 Task: Plan a visit to the art museum on the 10th at 11:00 AM.
Action: Mouse moved to (107, 208)
Screenshot: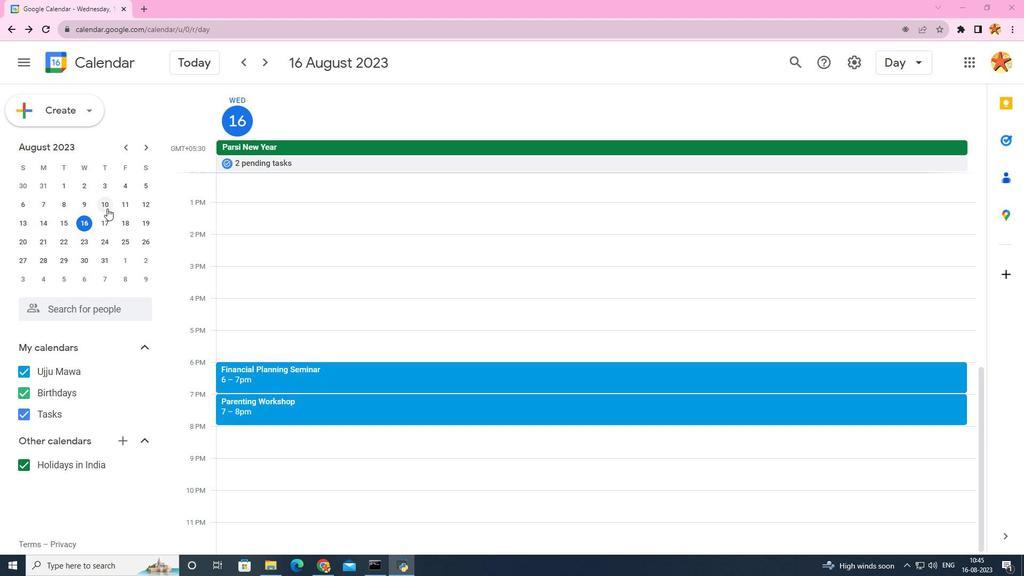
Action: Mouse pressed left at (107, 208)
Screenshot: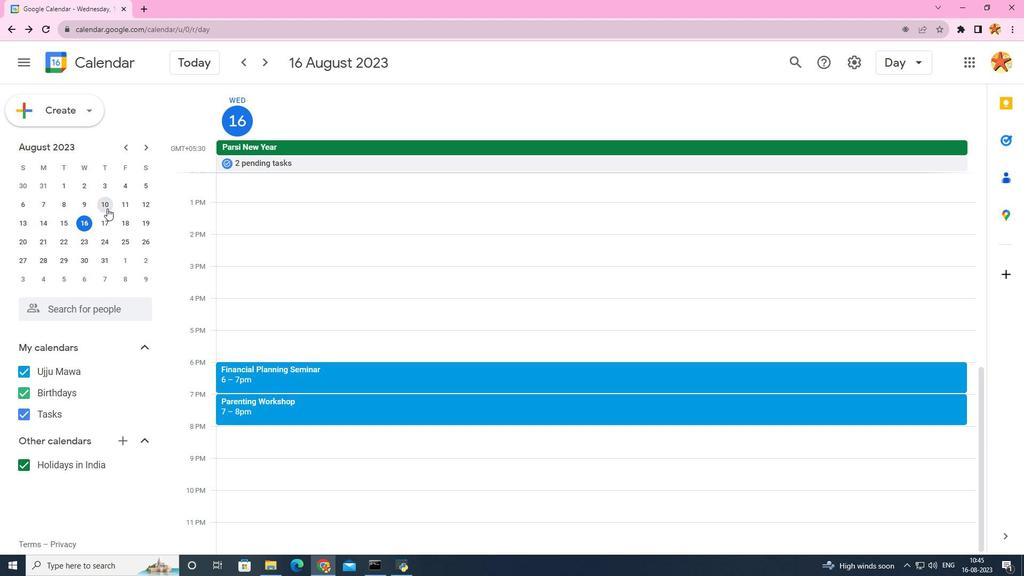 
Action: Mouse moved to (264, 208)
Screenshot: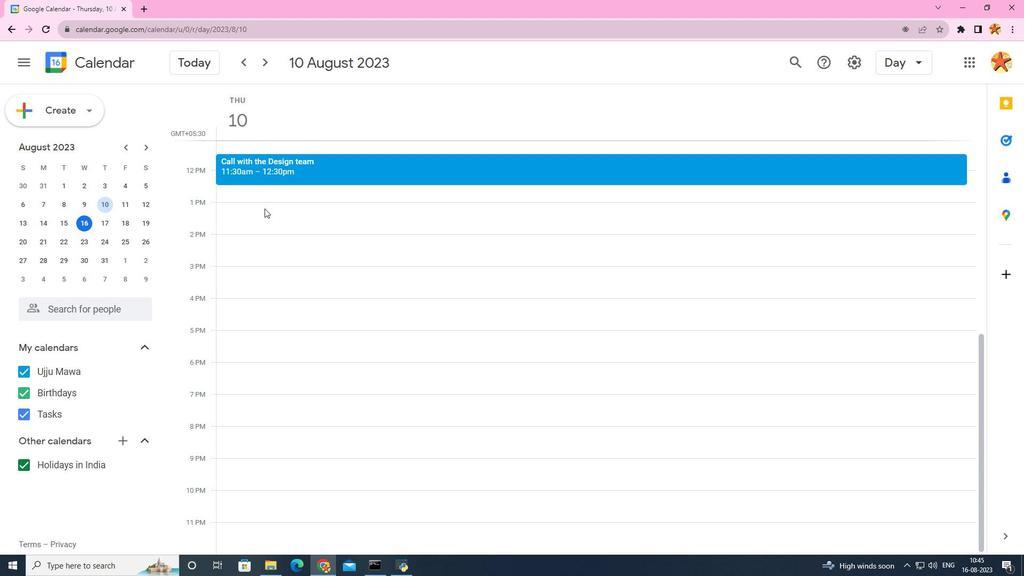 
Action: Mouse scrolled (264, 209) with delta (0, 0)
Screenshot: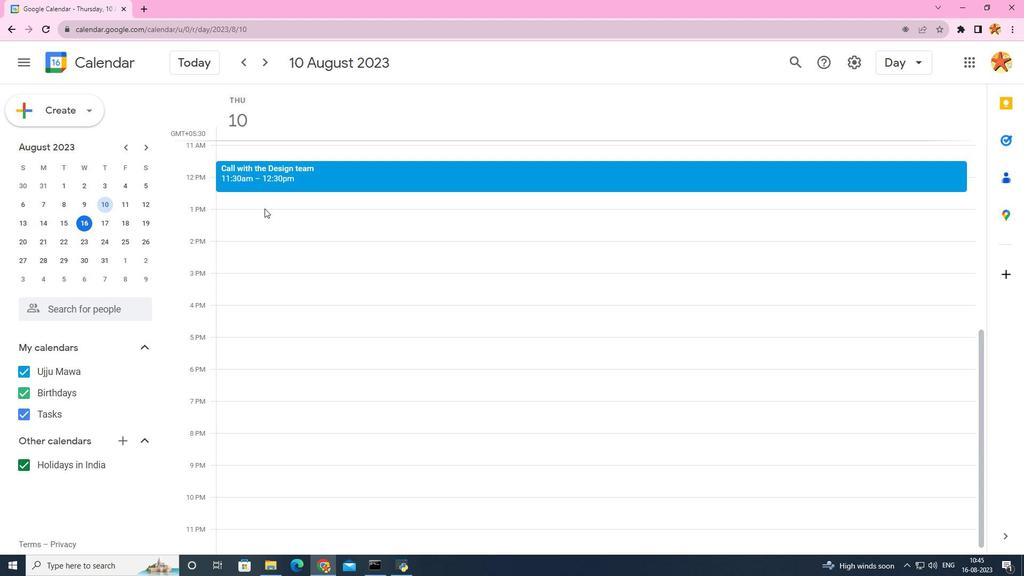 
Action: Mouse scrolled (264, 209) with delta (0, 0)
Screenshot: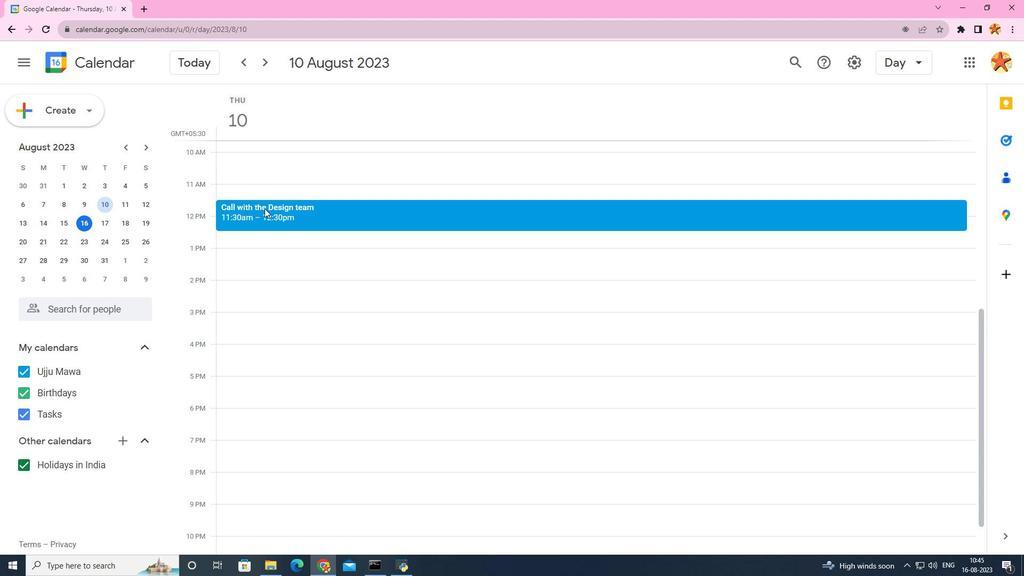 
Action: Mouse scrolled (264, 209) with delta (0, 0)
Screenshot: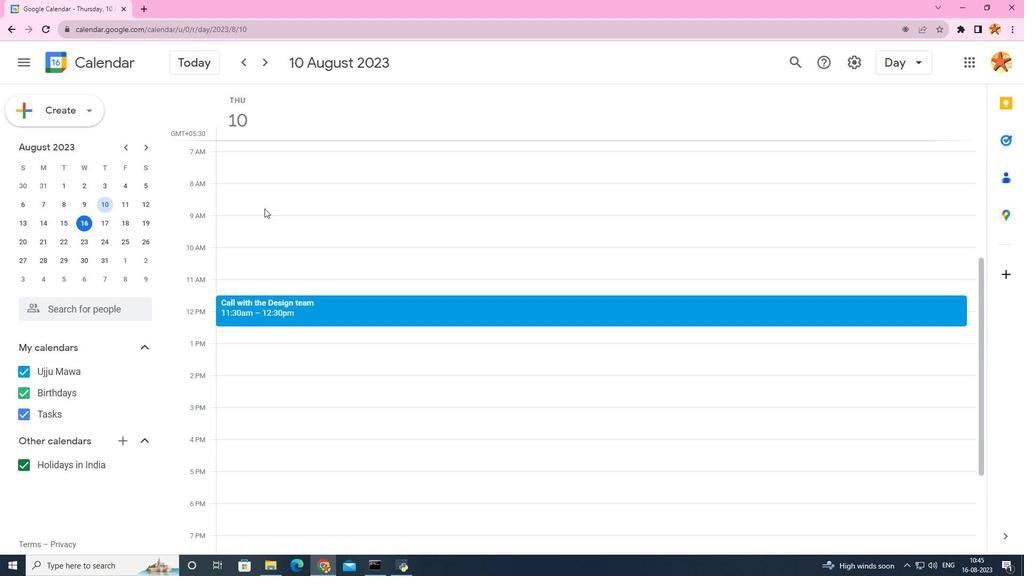 
Action: Mouse scrolled (264, 208) with delta (0, 0)
Screenshot: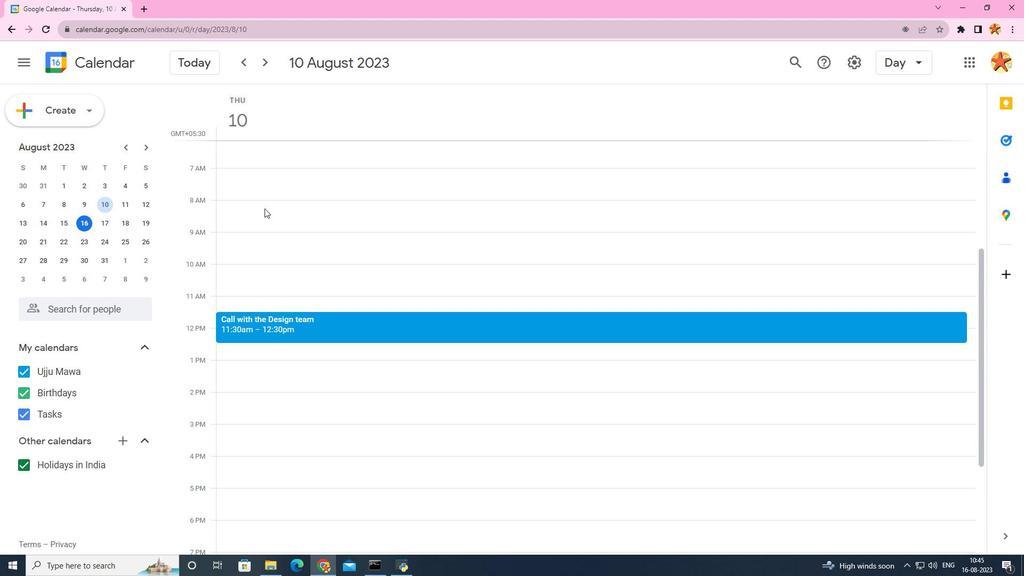 
Action: Mouse moved to (256, 242)
Screenshot: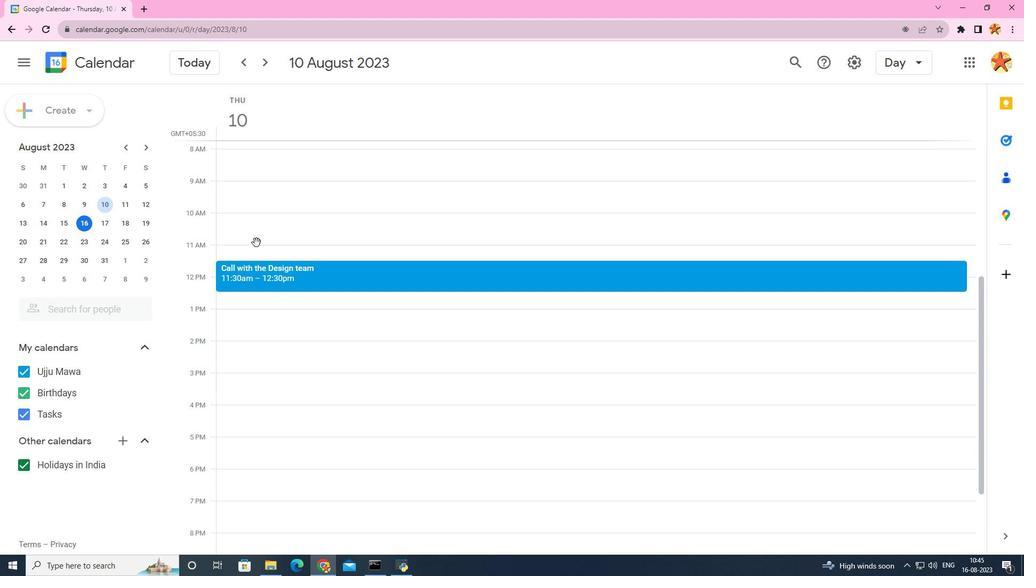 
Action: Mouse pressed left at (256, 242)
Screenshot: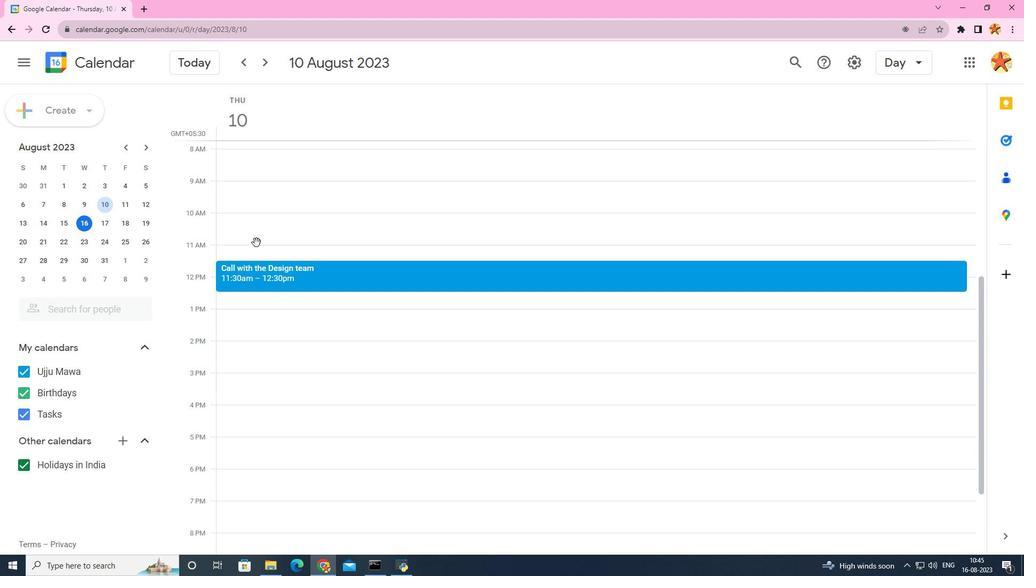 
Action: Mouse moved to (609, 249)
Screenshot: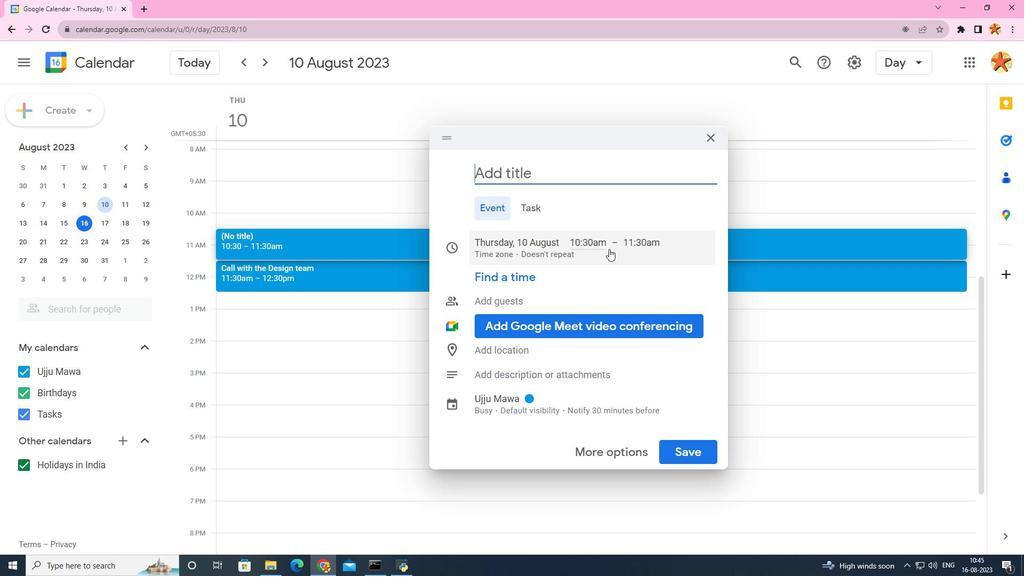 
Action: Mouse pressed left at (609, 249)
Screenshot: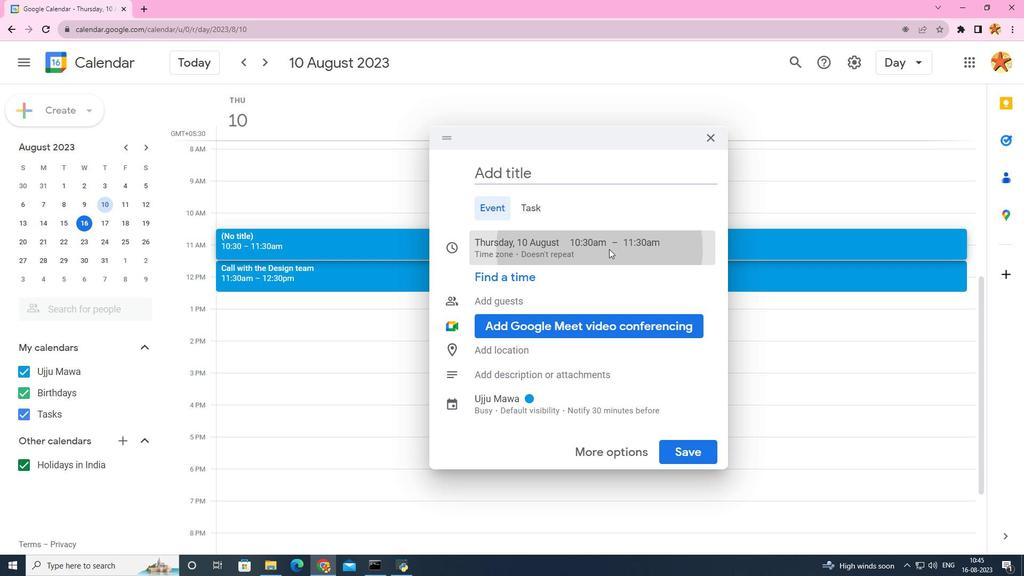 
Action: Mouse moved to (597, 240)
Screenshot: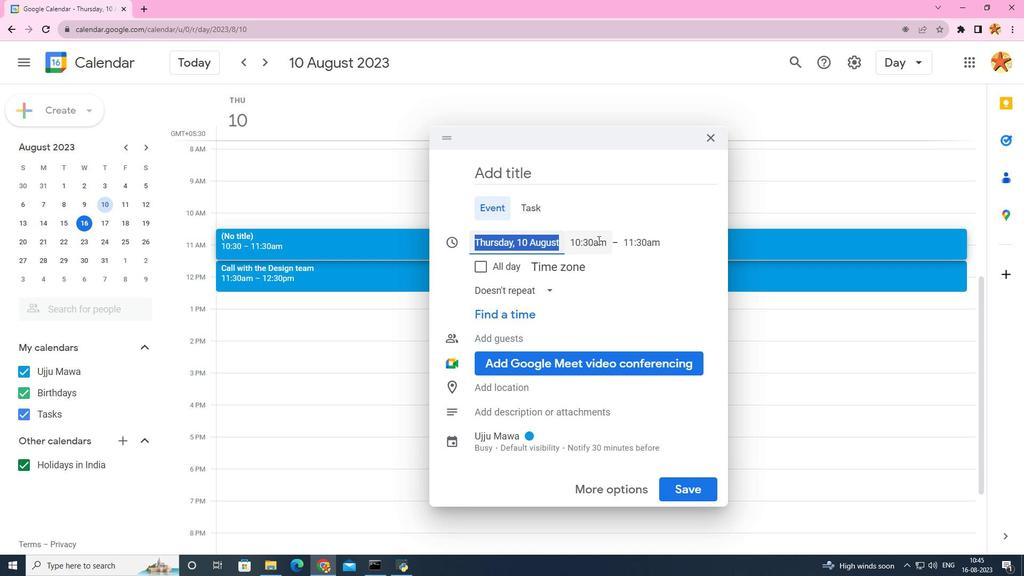 
Action: Mouse pressed left at (597, 240)
Screenshot: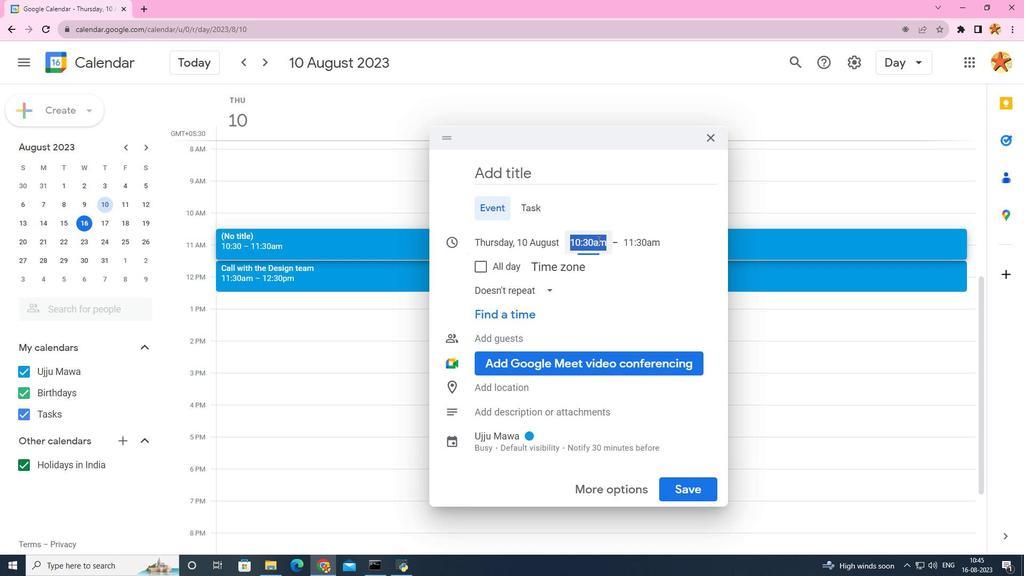 
Action: Mouse moved to (593, 371)
Screenshot: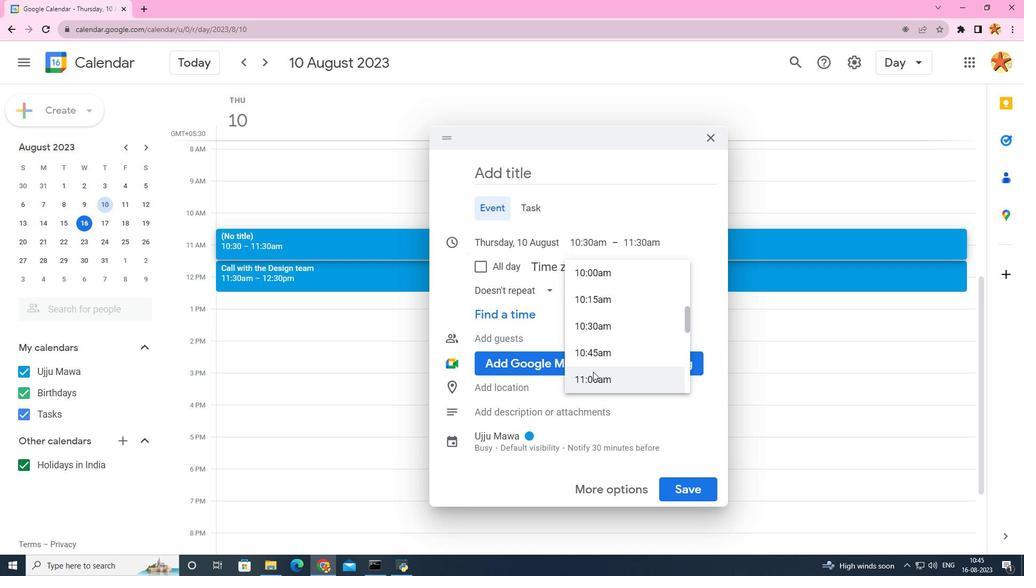 
Action: Mouse pressed left at (593, 371)
Screenshot: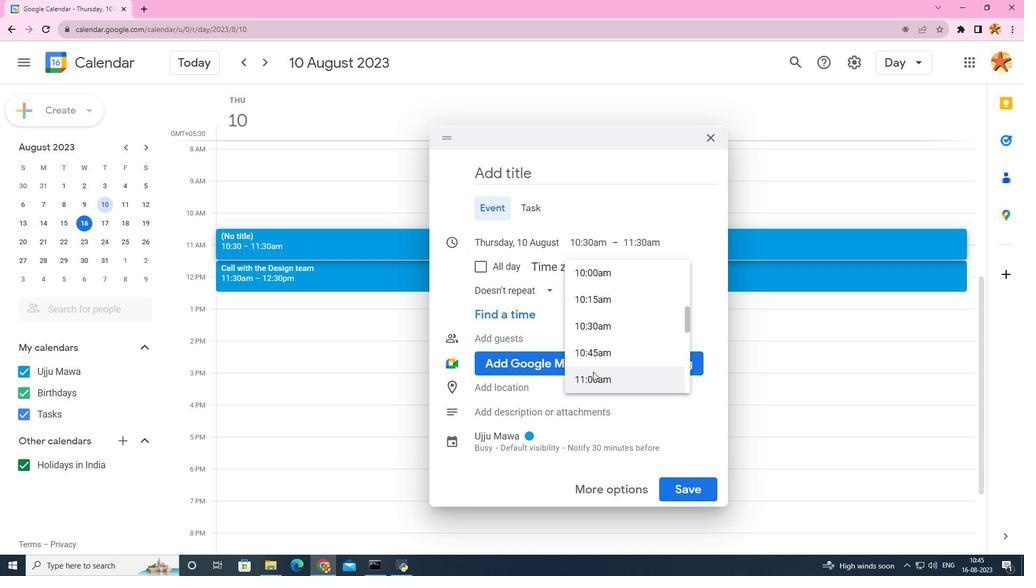 
Action: Mouse moved to (531, 167)
Screenshot: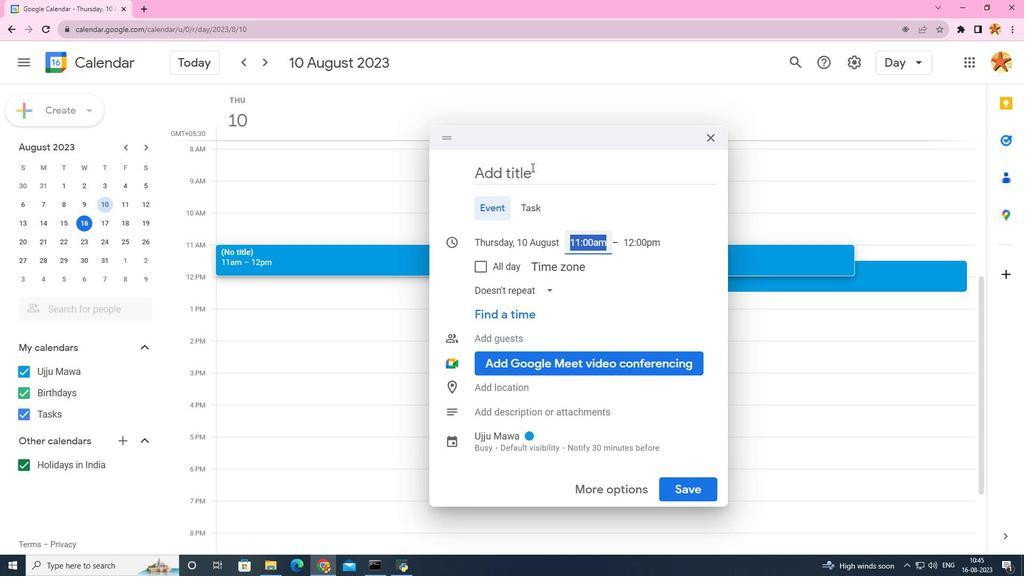 
Action: Mouse pressed left at (531, 167)
Screenshot: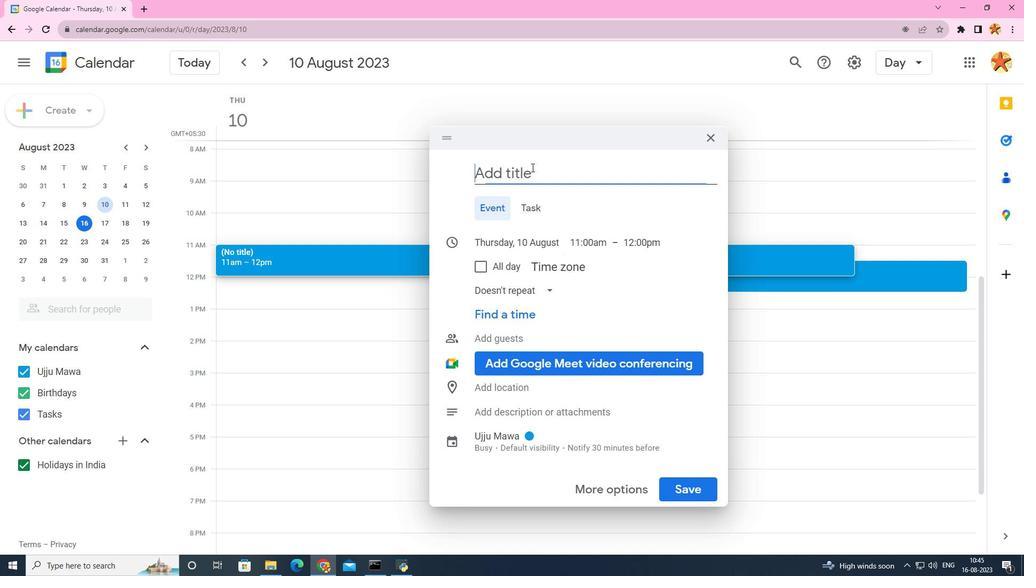
Action: Key pressed <Key.caps_lock>V<Key.caps_lock>isit<Key.space>to<Key.space>the<Key.space><Key.caps_lock>A<Key.caps_lock>rt<Key.space><Key.caps_lock>M<Key.caps_lock>useum
Screenshot: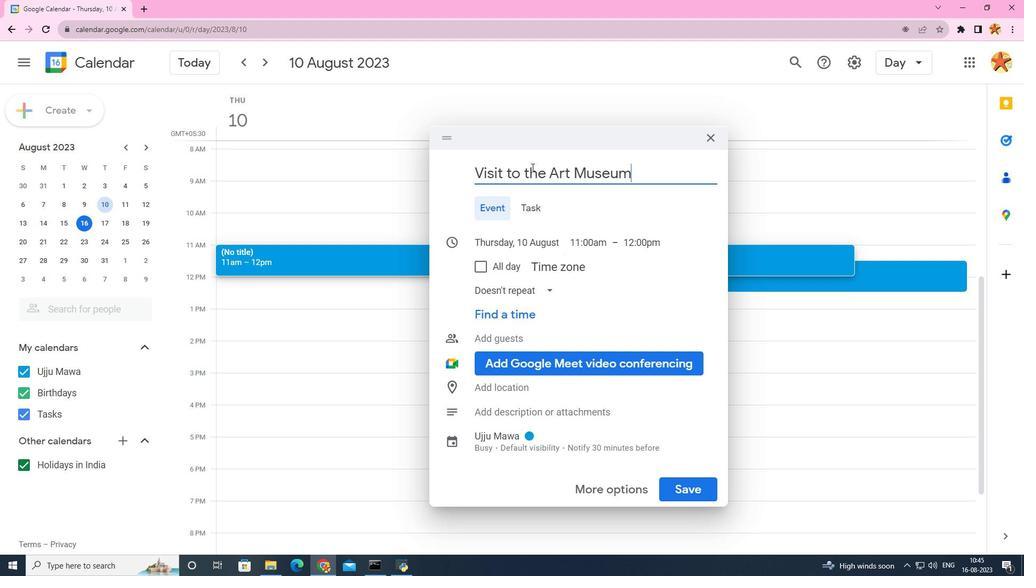 
Action: Mouse moved to (681, 485)
Screenshot: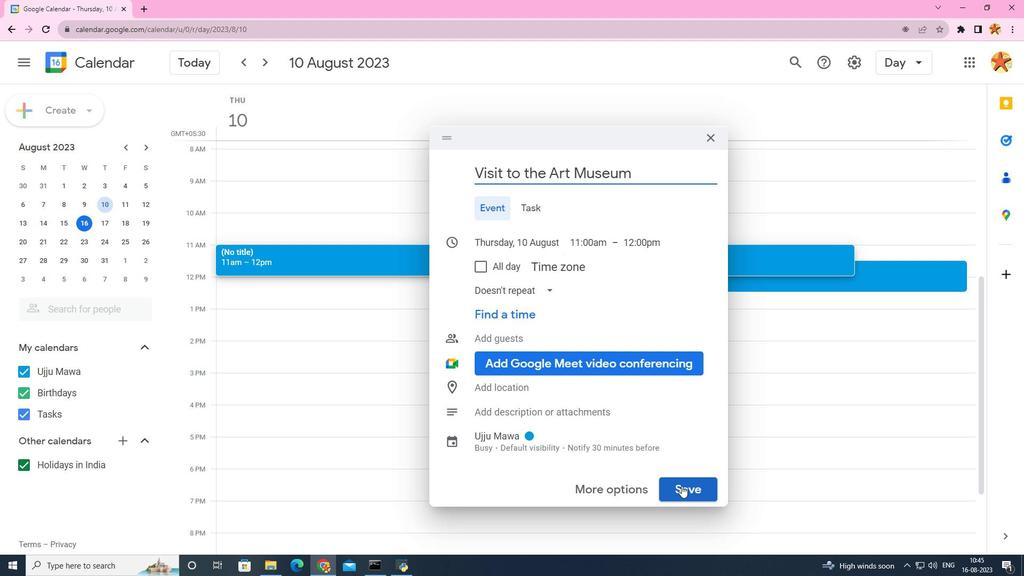 
Action: Mouse pressed left at (681, 485)
Screenshot: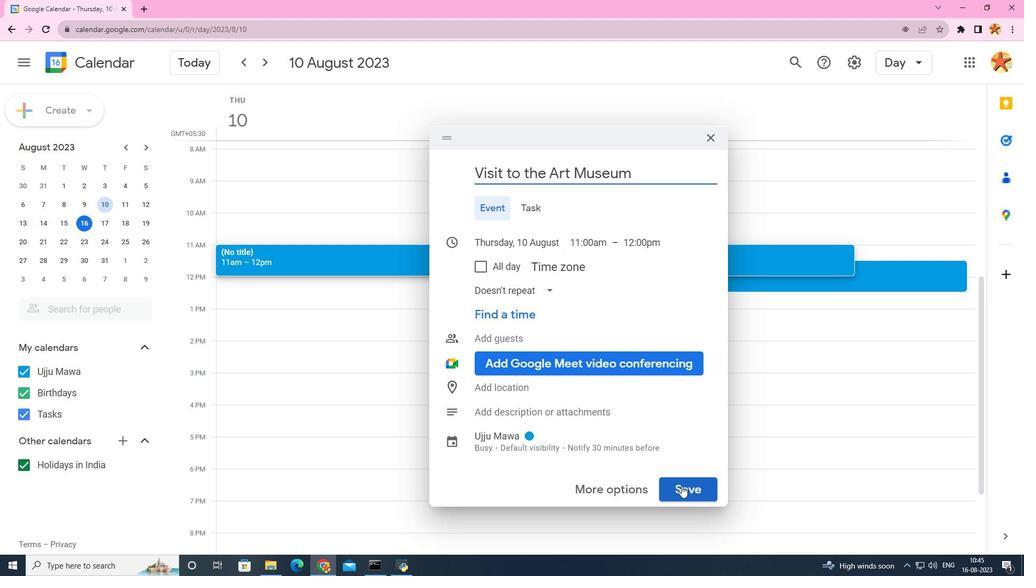 
